 Task: Add Doctor's Best Collagen Types 1 & 3 with Vitamin C to the cart.
Action: Mouse moved to (223, 104)
Screenshot: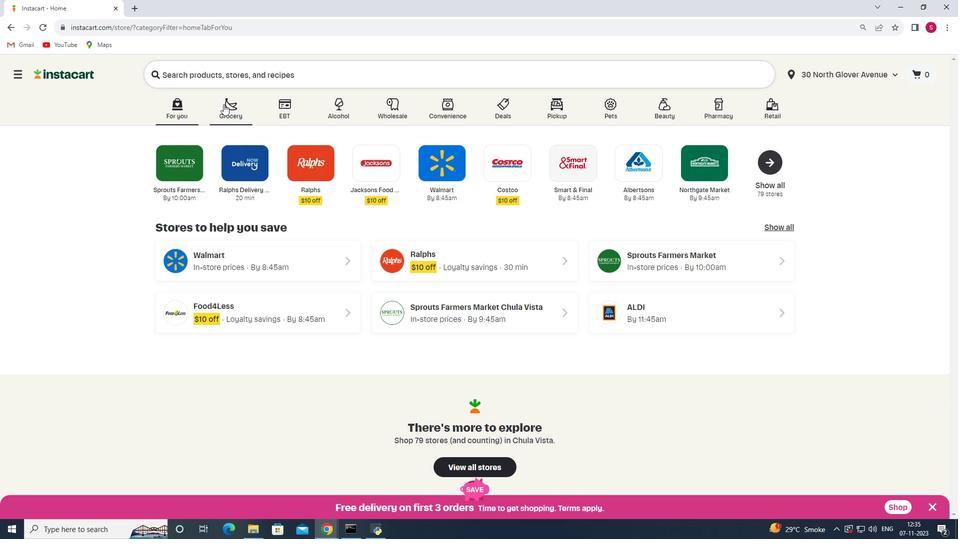 
Action: Mouse pressed left at (223, 104)
Screenshot: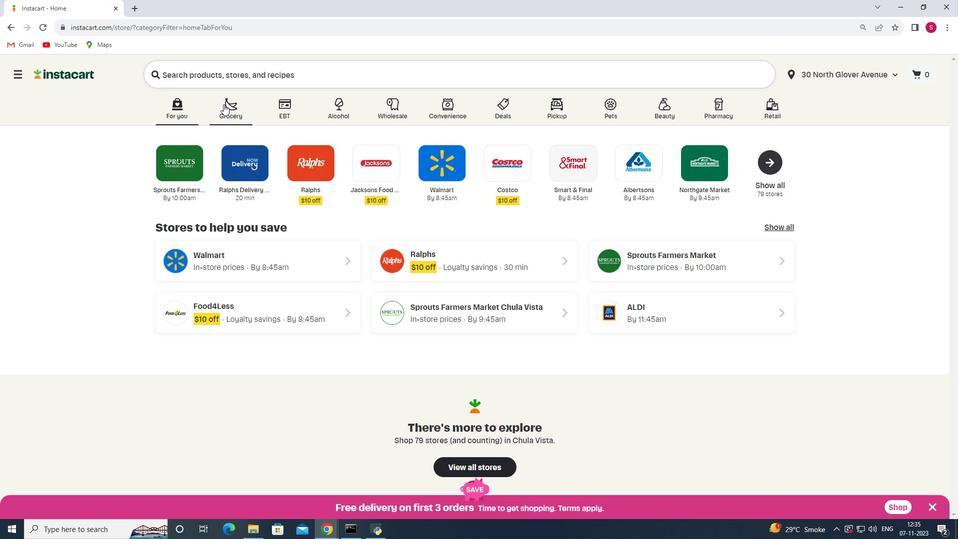 
Action: Mouse moved to (210, 280)
Screenshot: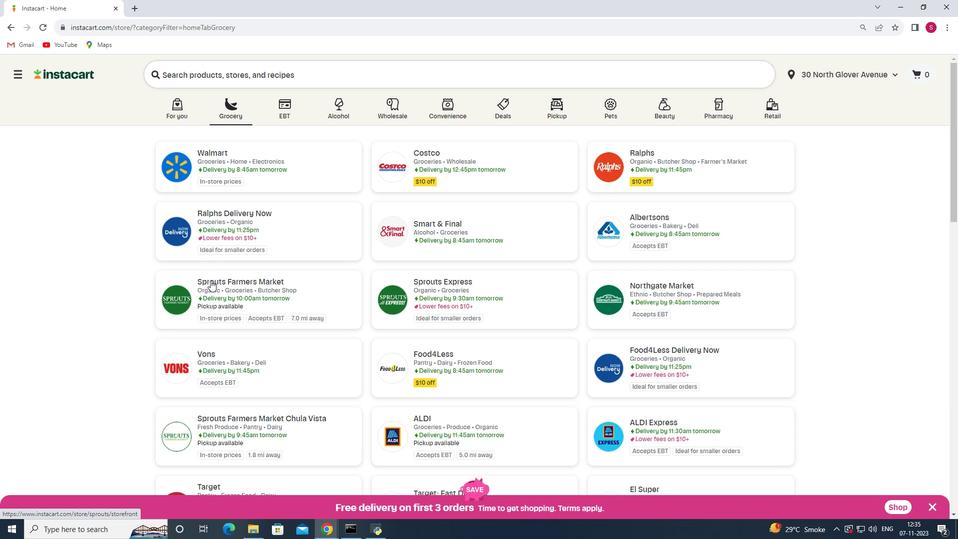 
Action: Mouse pressed left at (210, 280)
Screenshot: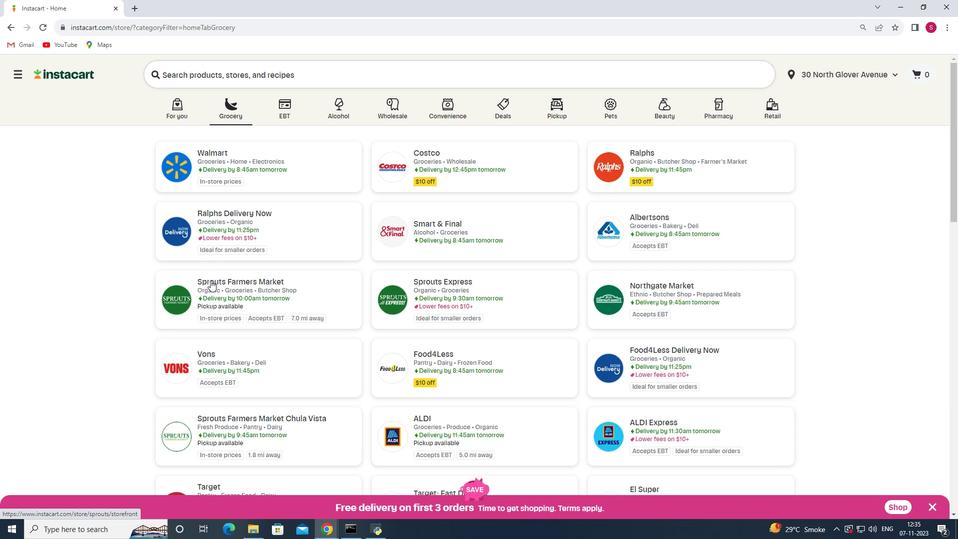
Action: Mouse moved to (58, 287)
Screenshot: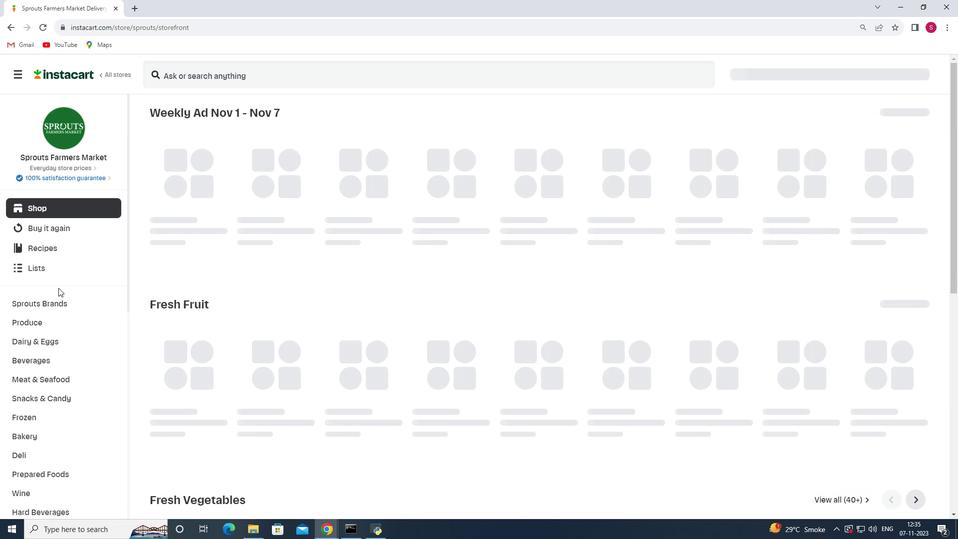
Action: Mouse scrolled (58, 287) with delta (0, 0)
Screenshot: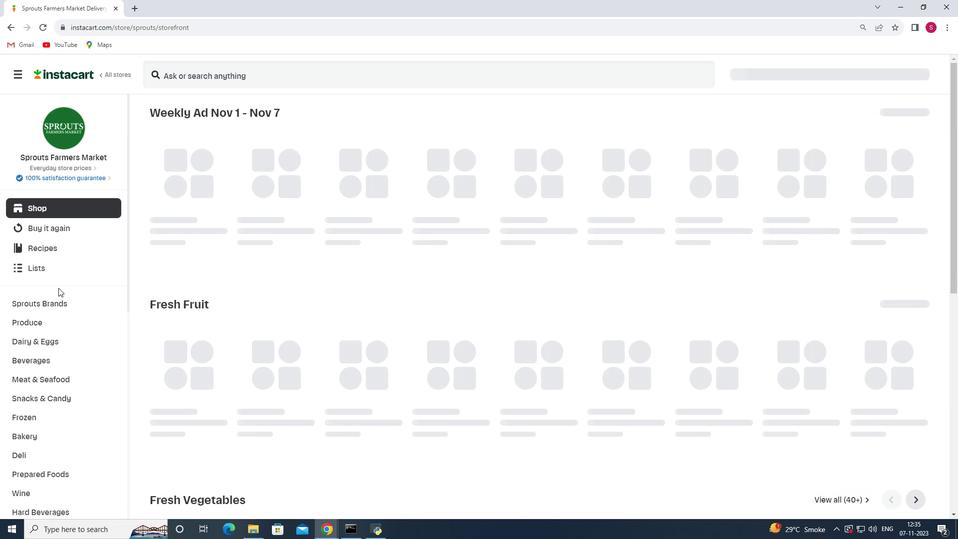 
Action: Mouse scrolled (58, 287) with delta (0, 0)
Screenshot: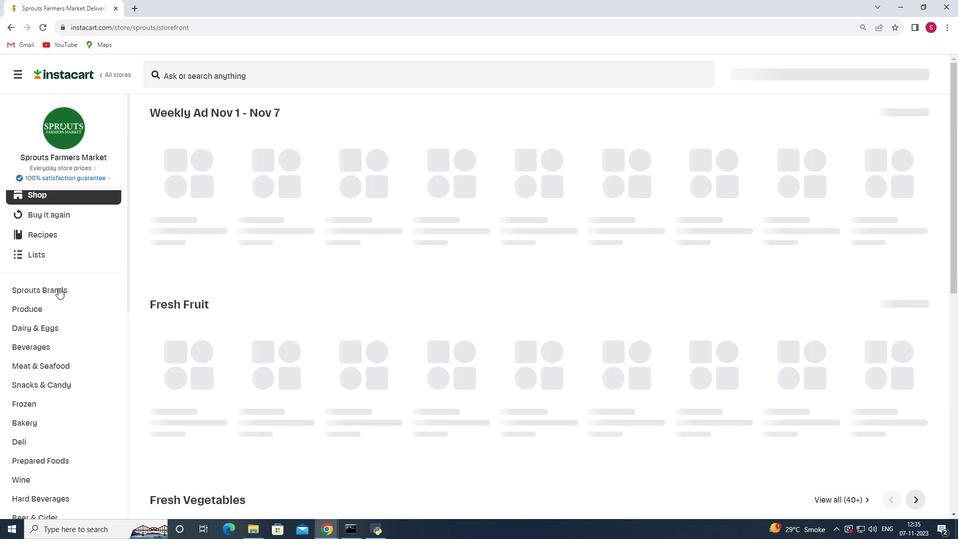 
Action: Mouse scrolled (58, 287) with delta (0, 0)
Screenshot: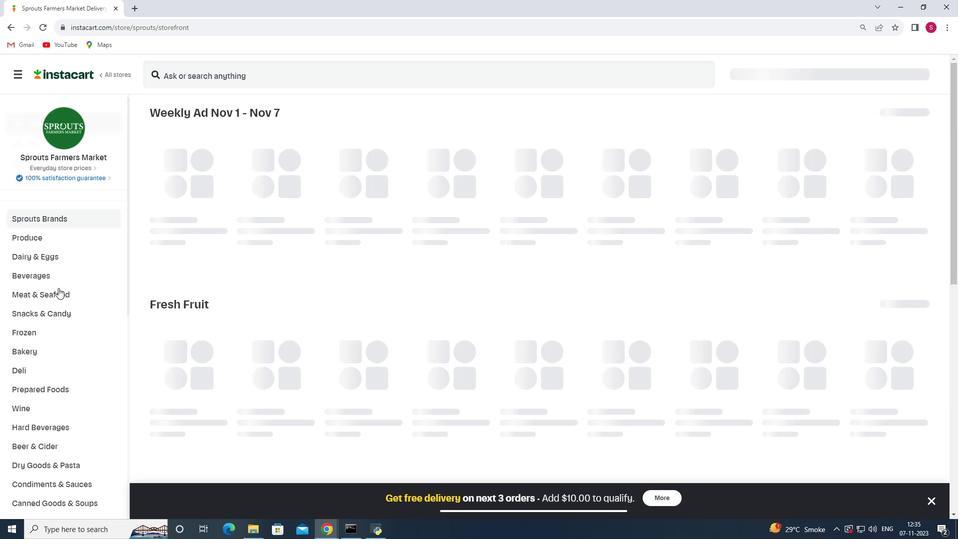 
Action: Mouse scrolled (58, 287) with delta (0, 0)
Screenshot: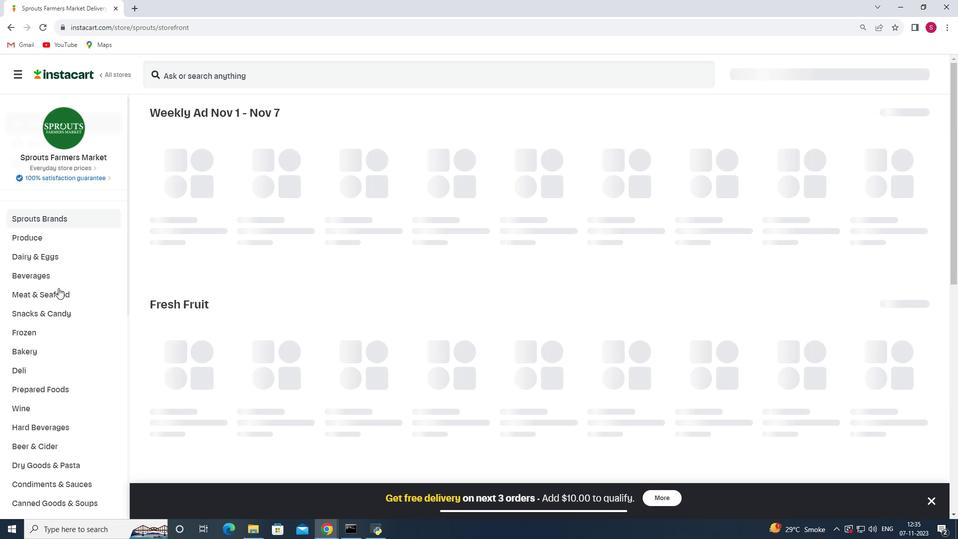 
Action: Mouse moved to (58, 287)
Screenshot: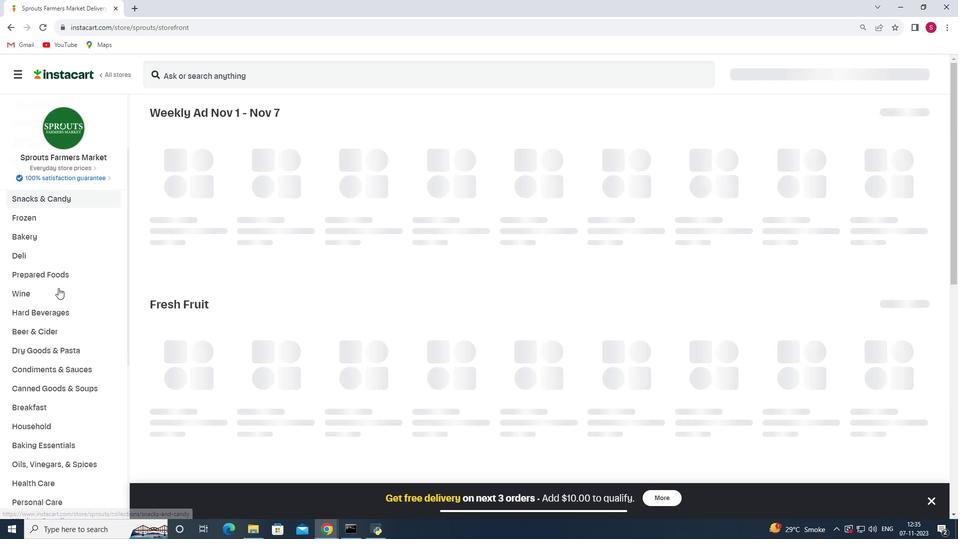 
Action: Mouse scrolled (58, 287) with delta (0, 0)
Screenshot: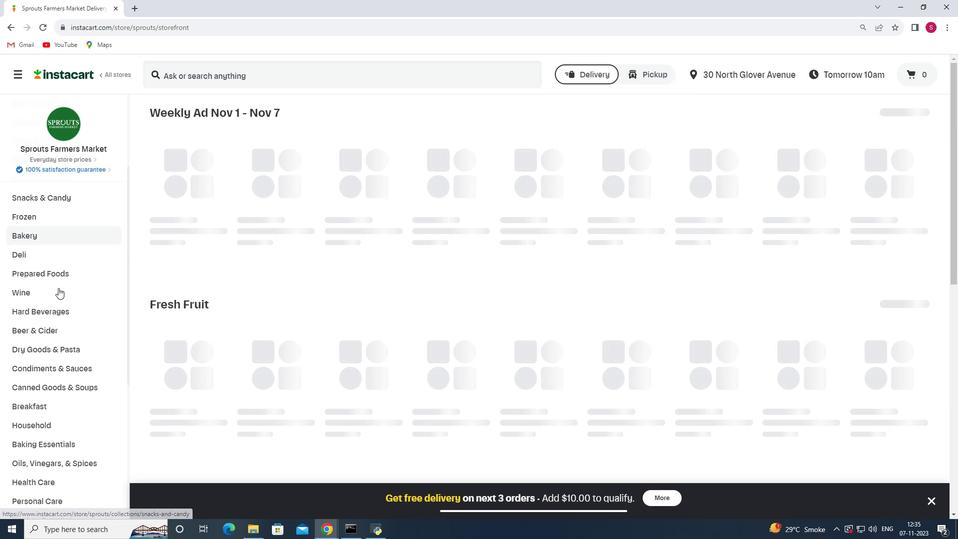 
Action: Mouse scrolled (58, 287) with delta (0, 0)
Screenshot: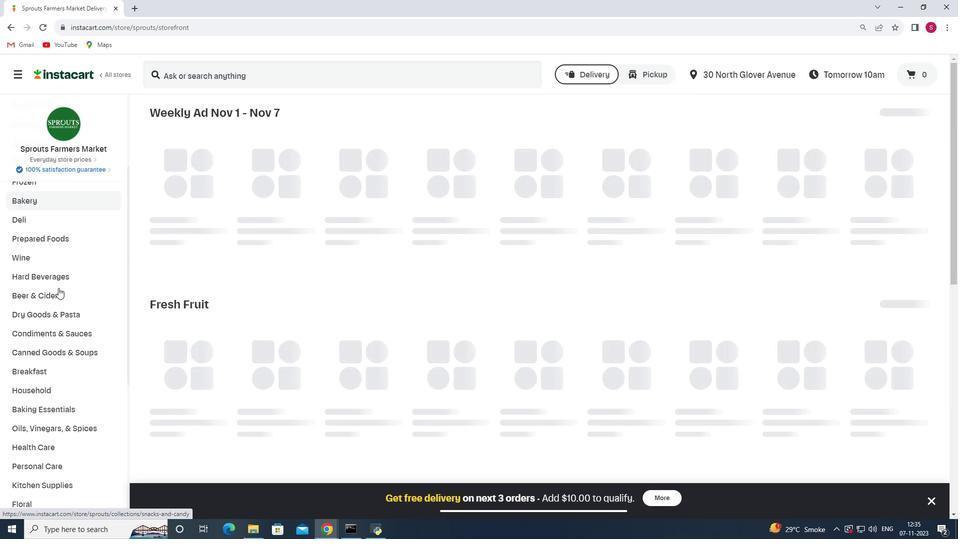 
Action: Mouse scrolled (58, 287) with delta (0, 0)
Screenshot: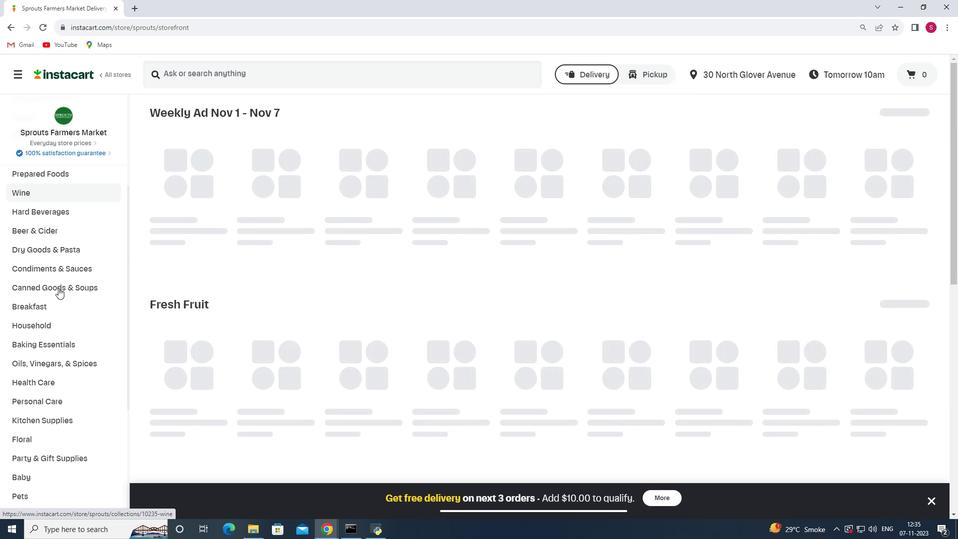 
Action: Mouse scrolled (58, 287) with delta (0, 0)
Screenshot: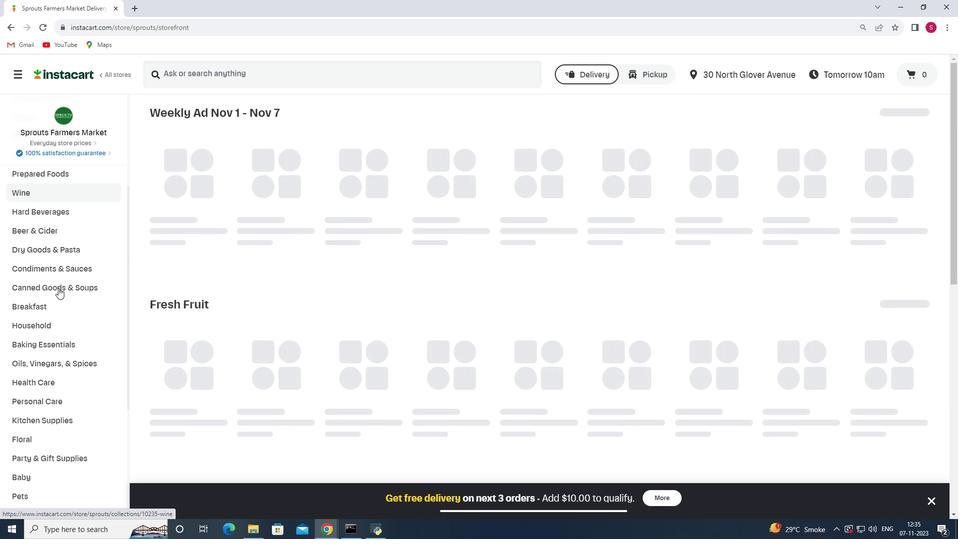 
Action: Mouse scrolled (58, 287) with delta (0, 0)
Screenshot: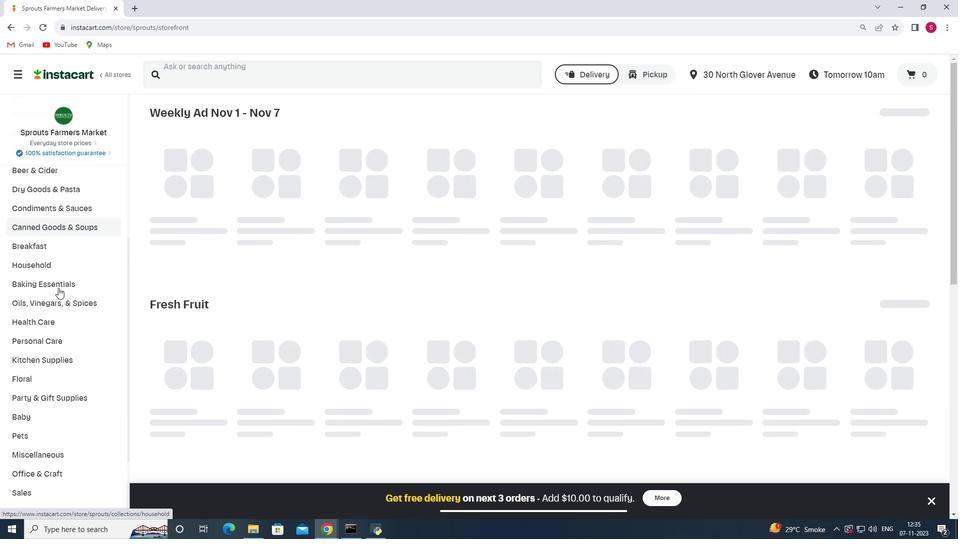 
Action: Mouse scrolled (58, 287) with delta (0, 0)
Screenshot: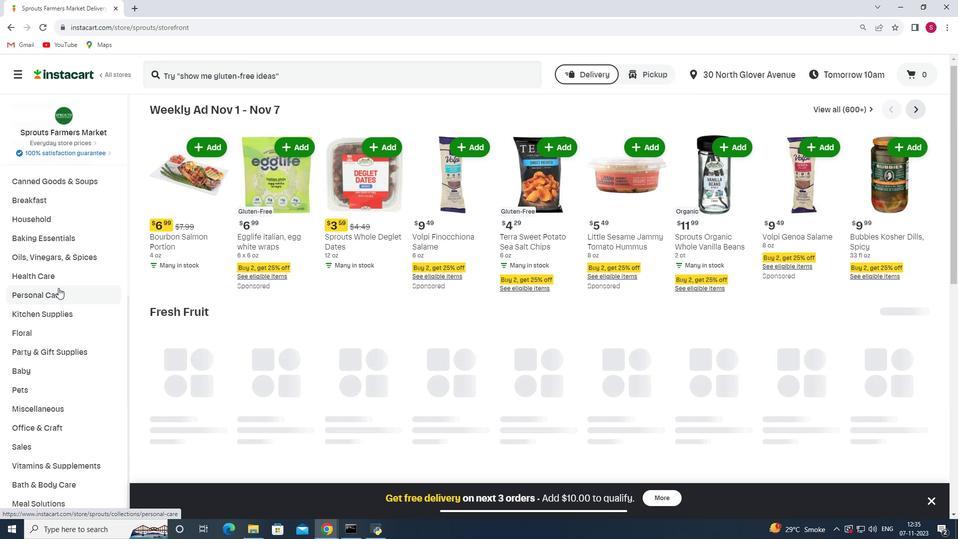 
Action: Mouse scrolled (58, 287) with delta (0, 0)
Screenshot: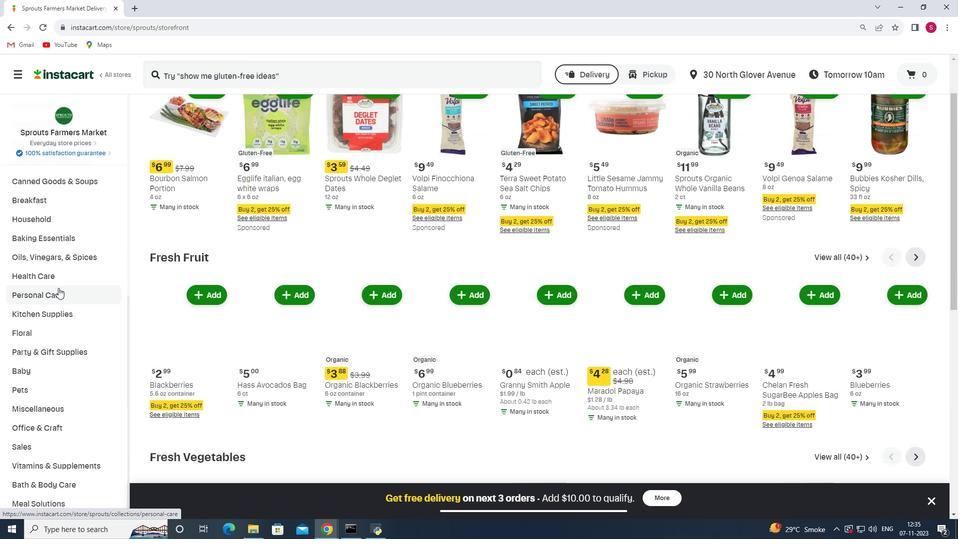 
Action: Mouse moved to (59, 273)
Screenshot: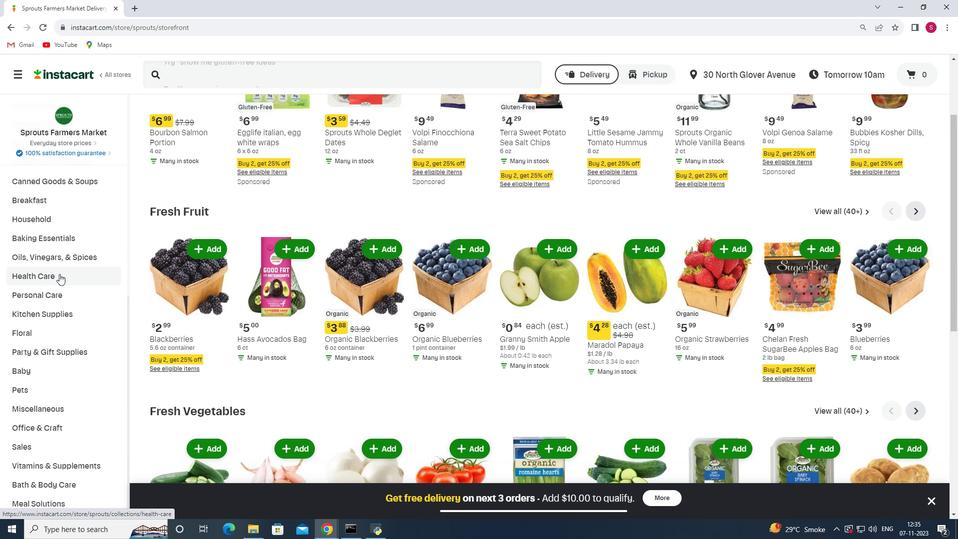 
Action: Mouse scrolled (59, 273) with delta (0, 0)
Screenshot: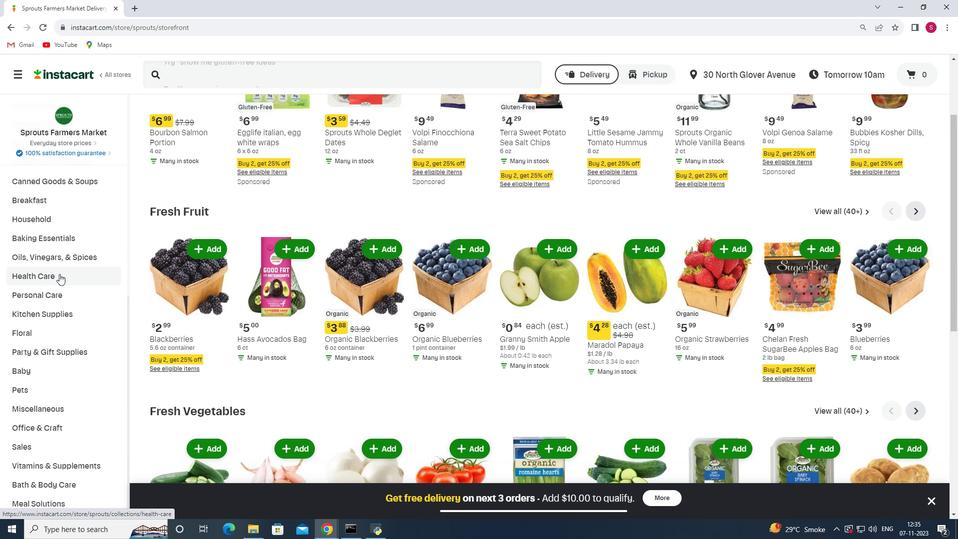 
Action: Mouse scrolled (59, 273) with delta (0, 0)
Screenshot: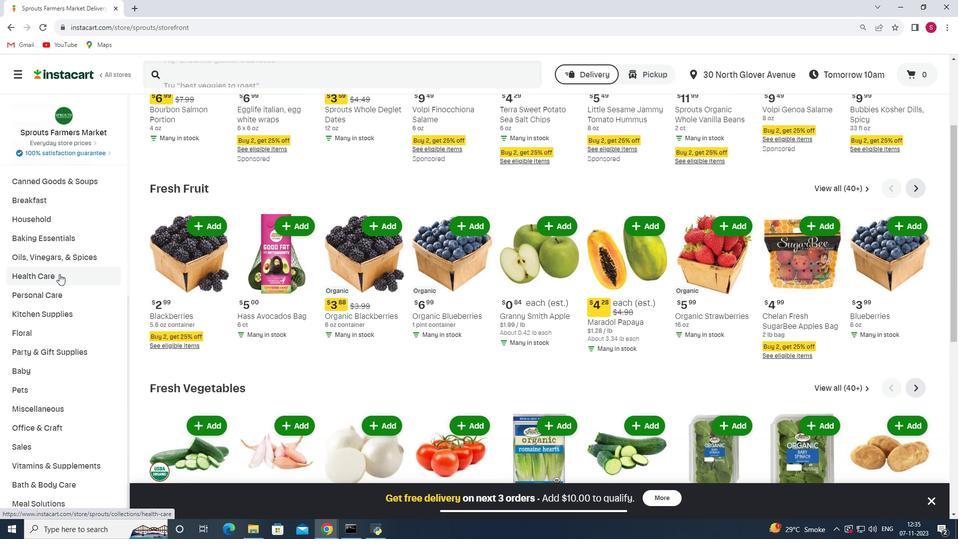 
Action: Mouse moved to (51, 276)
Screenshot: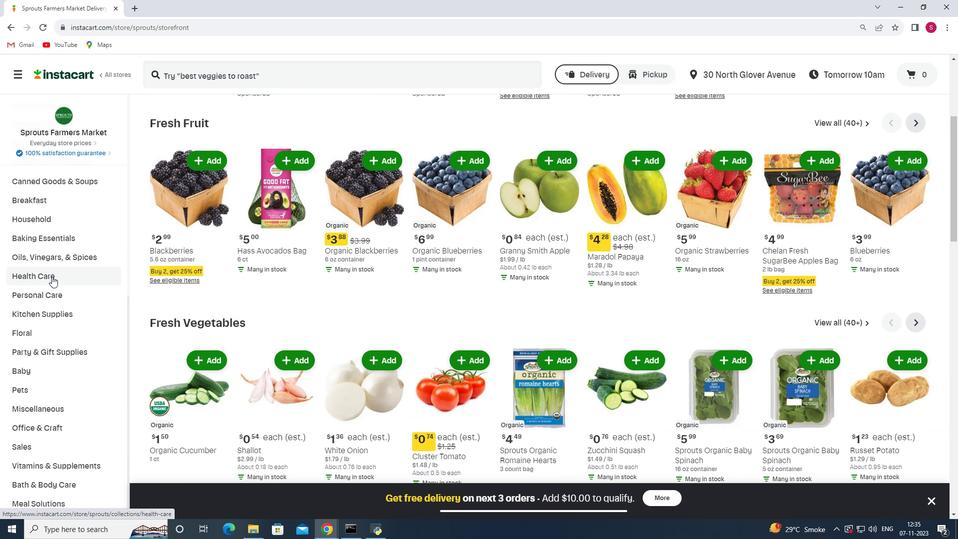 
Action: Mouse pressed left at (51, 276)
Screenshot: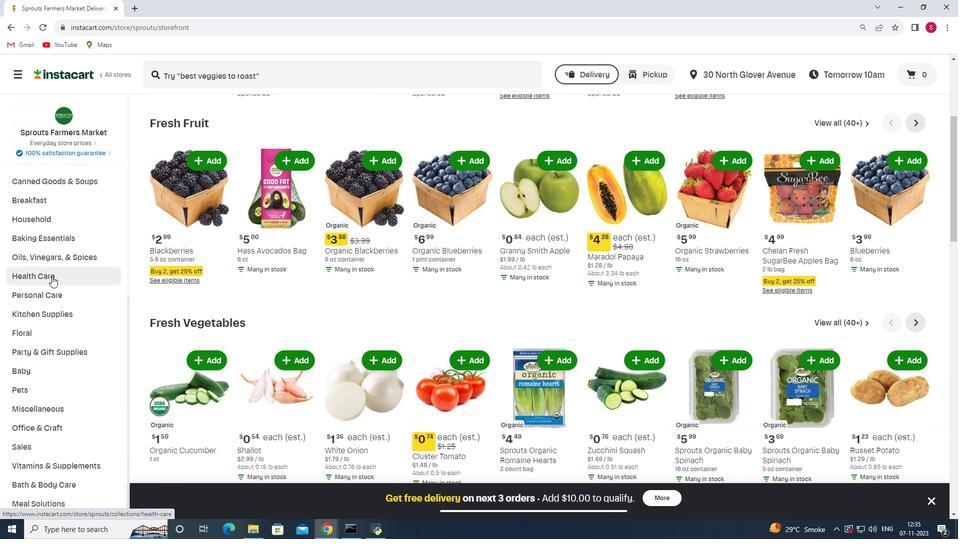 
Action: Mouse moved to (329, 144)
Screenshot: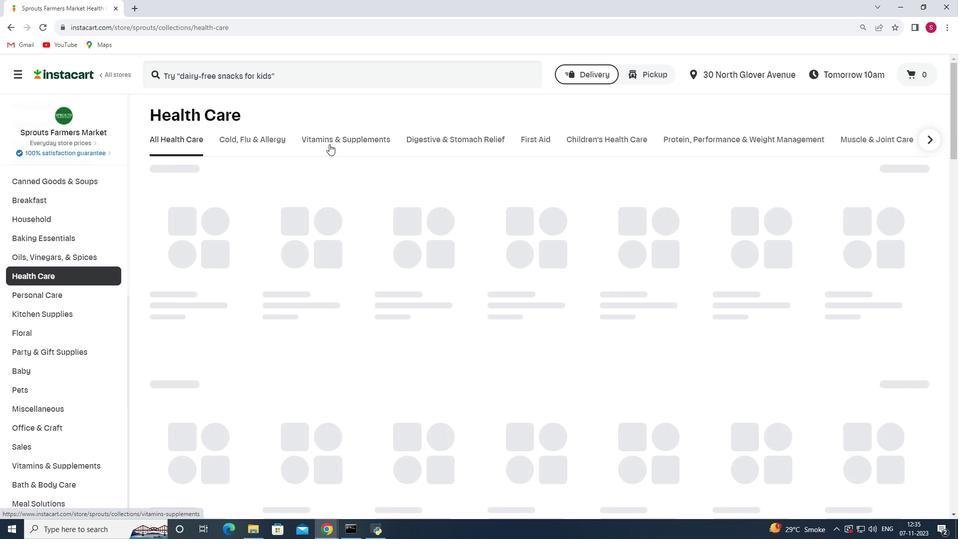 
Action: Mouse pressed left at (329, 144)
Screenshot: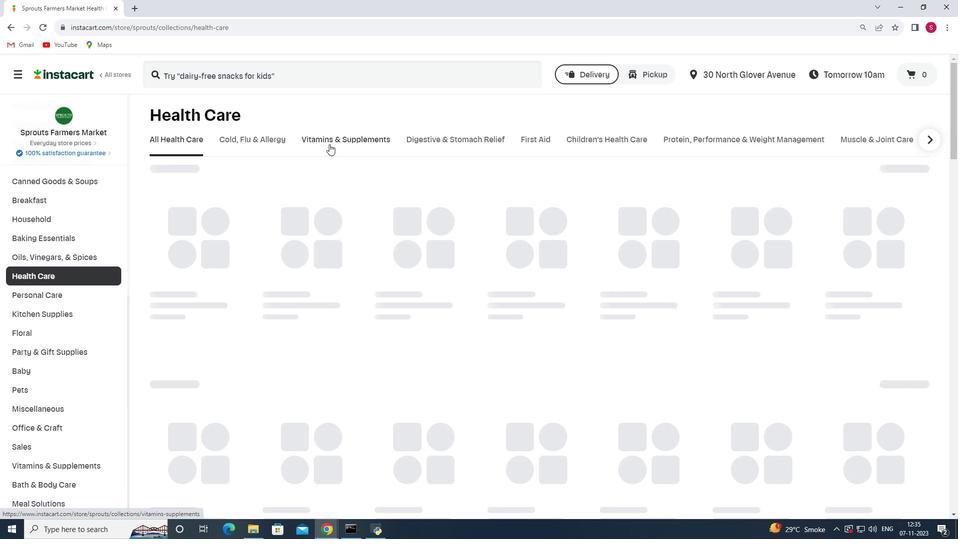 
Action: Mouse moved to (397, 175)
Screenshot: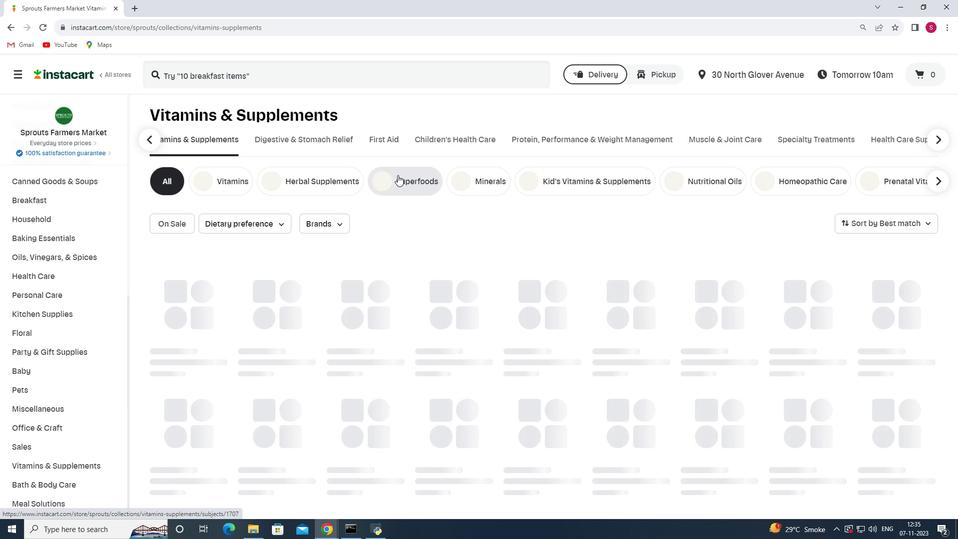 
Action: Mouse pressed left at (397, 175)
Screenshot: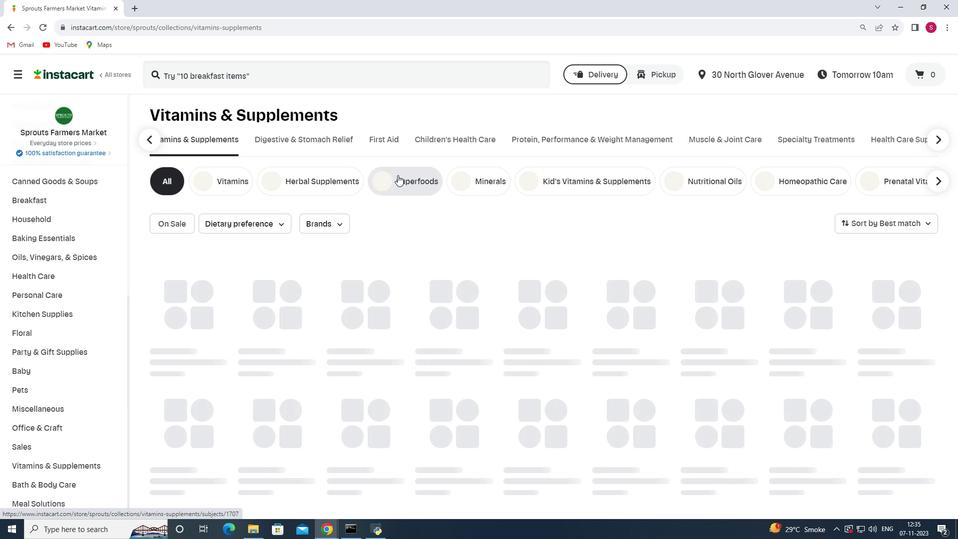 
Action: Mouse moved to (319, 76)
Screenshot: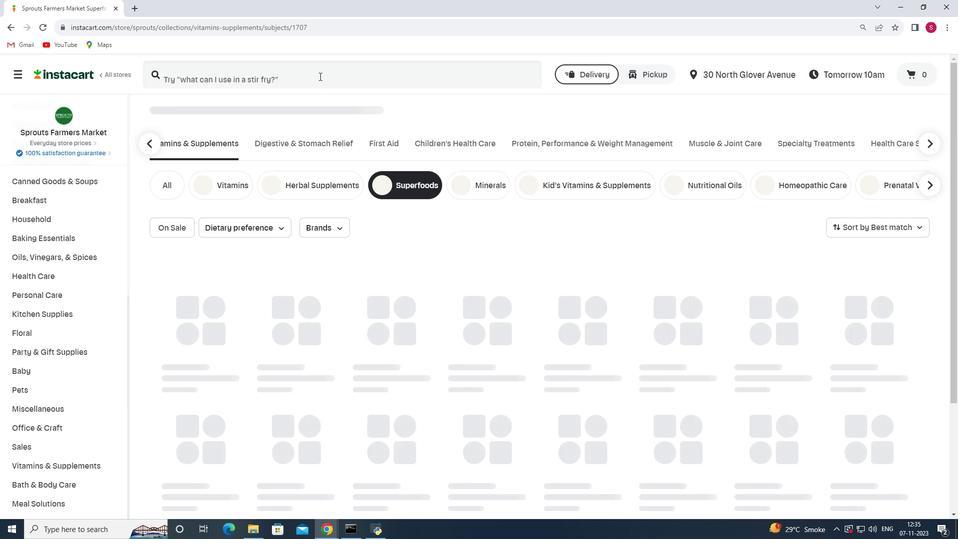 
Action: Mouse pressed left at (319, 76)
Screenshot: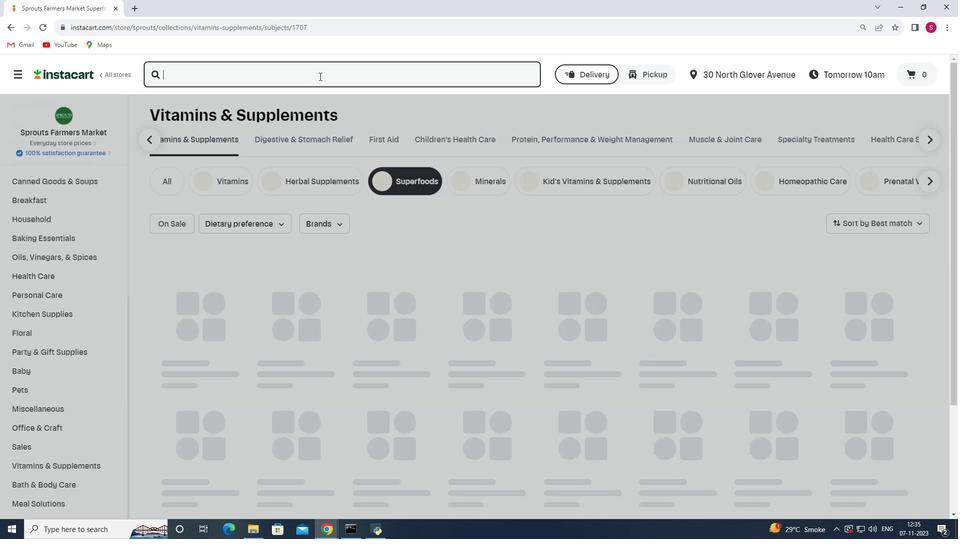 
Action: Key pressed <Key.shift>Doctor's<Key.space><Key.shift>Best<Key.space><Key.shift>Collagen<Key.space><Key.shift>Types<Key.space>1<Key.space><Key.shift><Key.shift><Key.shift><Key.shift>&<Key.space>3<Key.space><Key.shift>wir<Key.backspace>th<Key.space><Key.shift>Vitamin<Key.space><Key.shift><Key.caps_lock>c<Key.caps_lock><Key.enter>
Screenshot: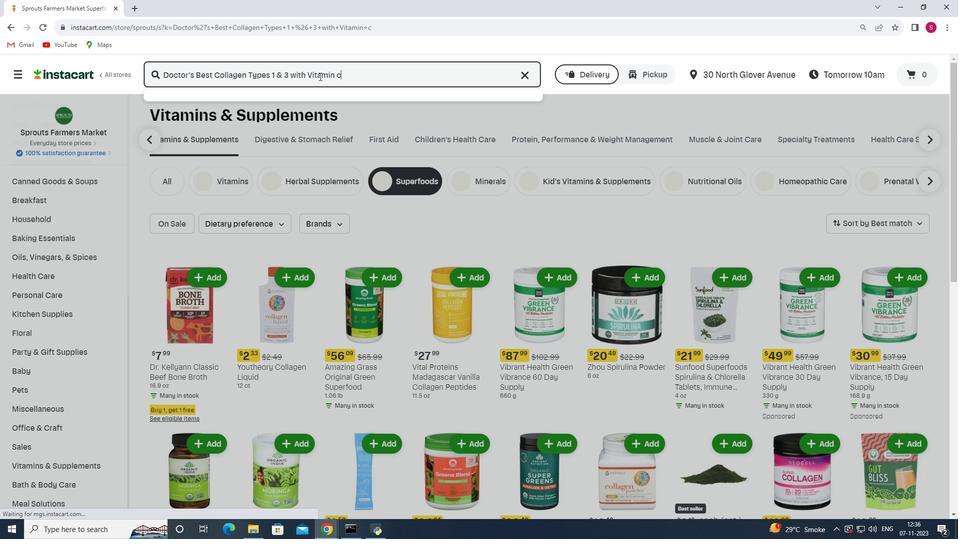 
Action: Mouse moved to (282, 160)
Screenshot: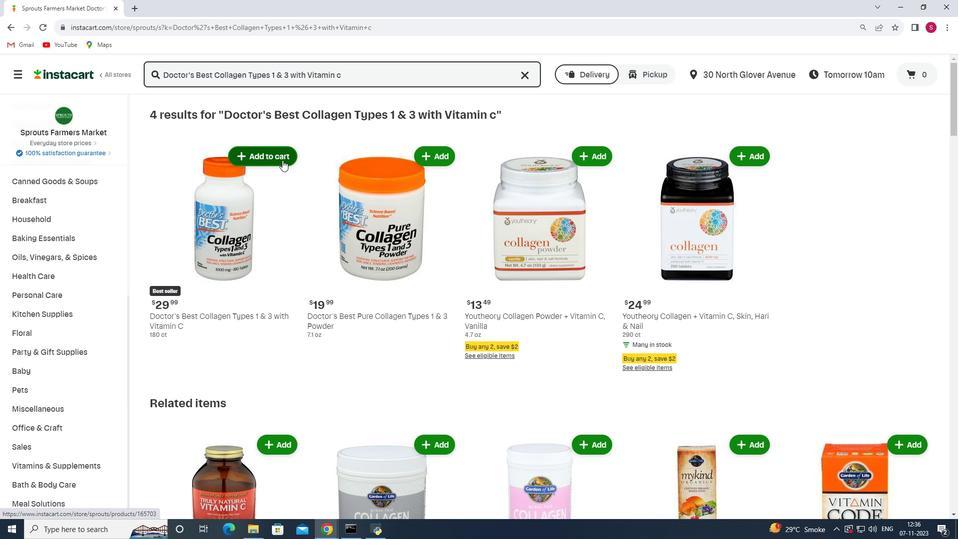 
Action: Mouse pressed left at (282, 160)
Screenshot: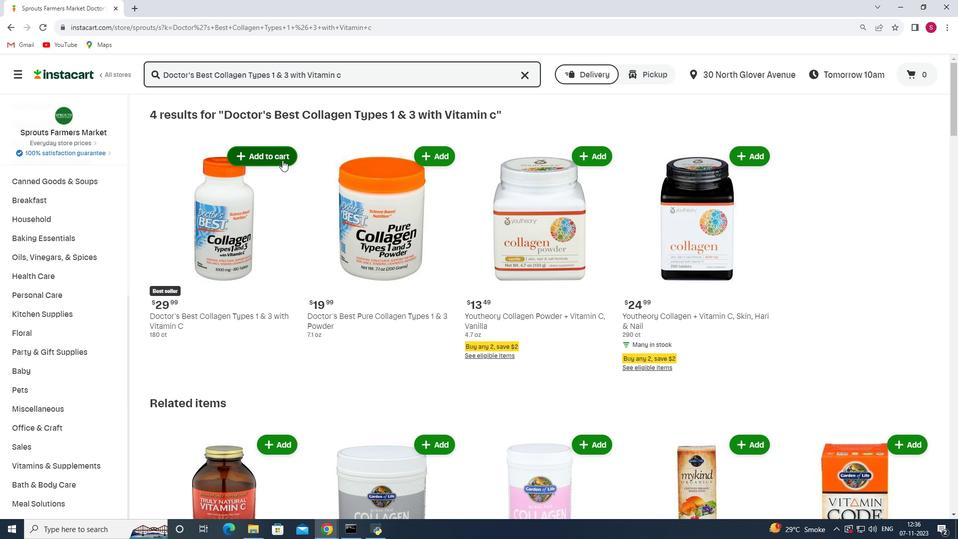 
Action: Mouse moved to (306, 211)
Screenshot: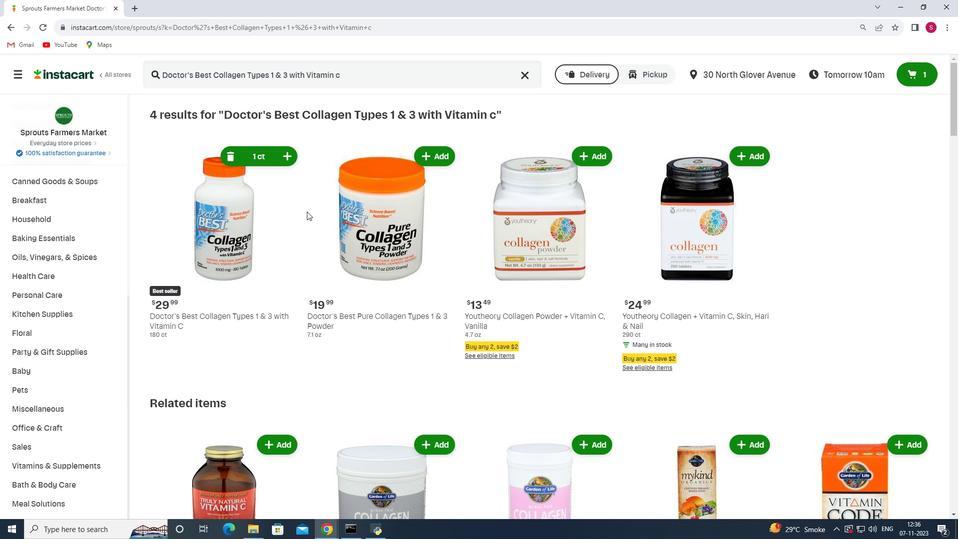 
